 Task: select a rule when the green label is added to a card by anyone.
Action: Mouse moved to (1252, 103)
Screenshot: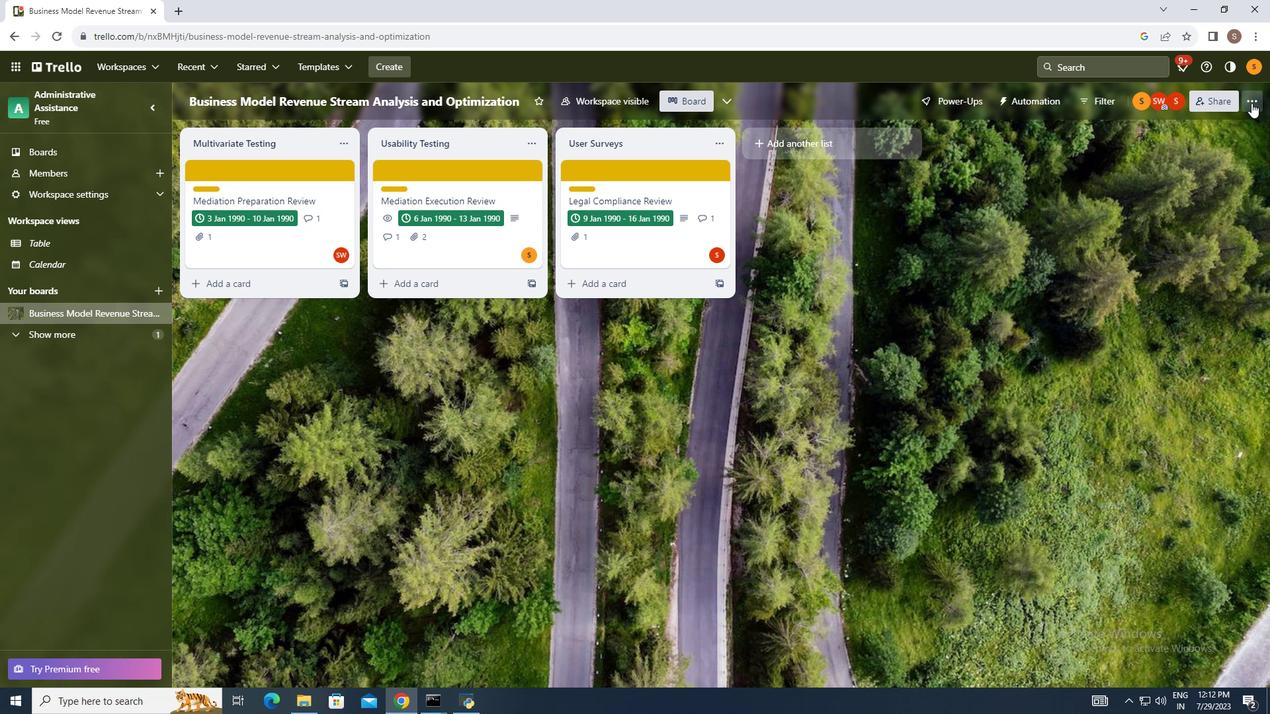
Action: Mouse pressed left at (1252, 103)
Screenshot: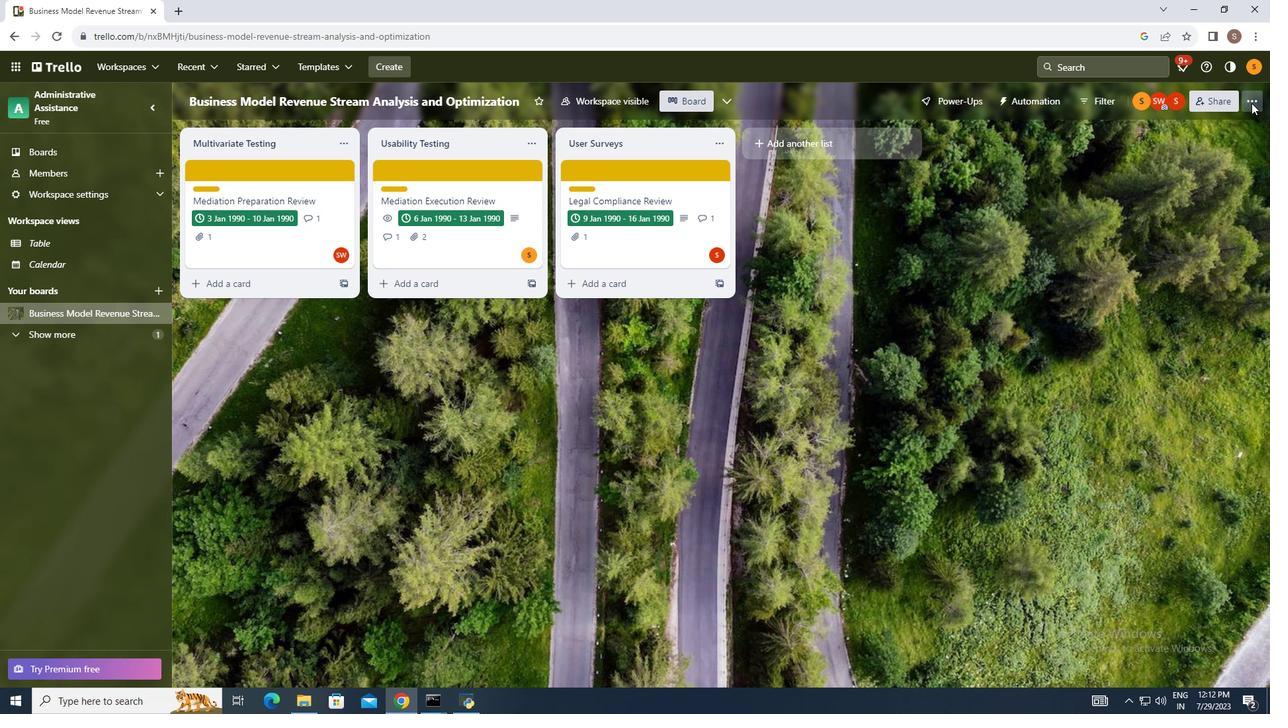 
Action: Mouse moved to (1158, 275)
Screenshot: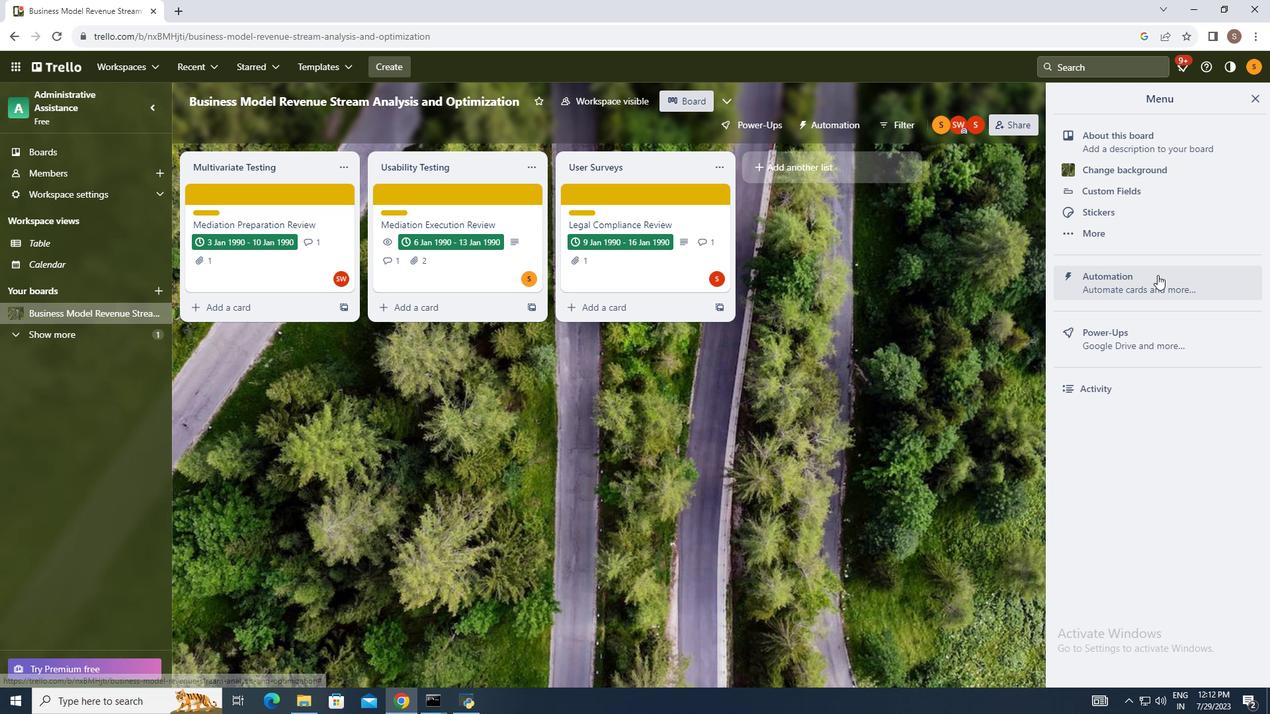 
Action: Mouse pressed left at (1158, 275)
Screenshot: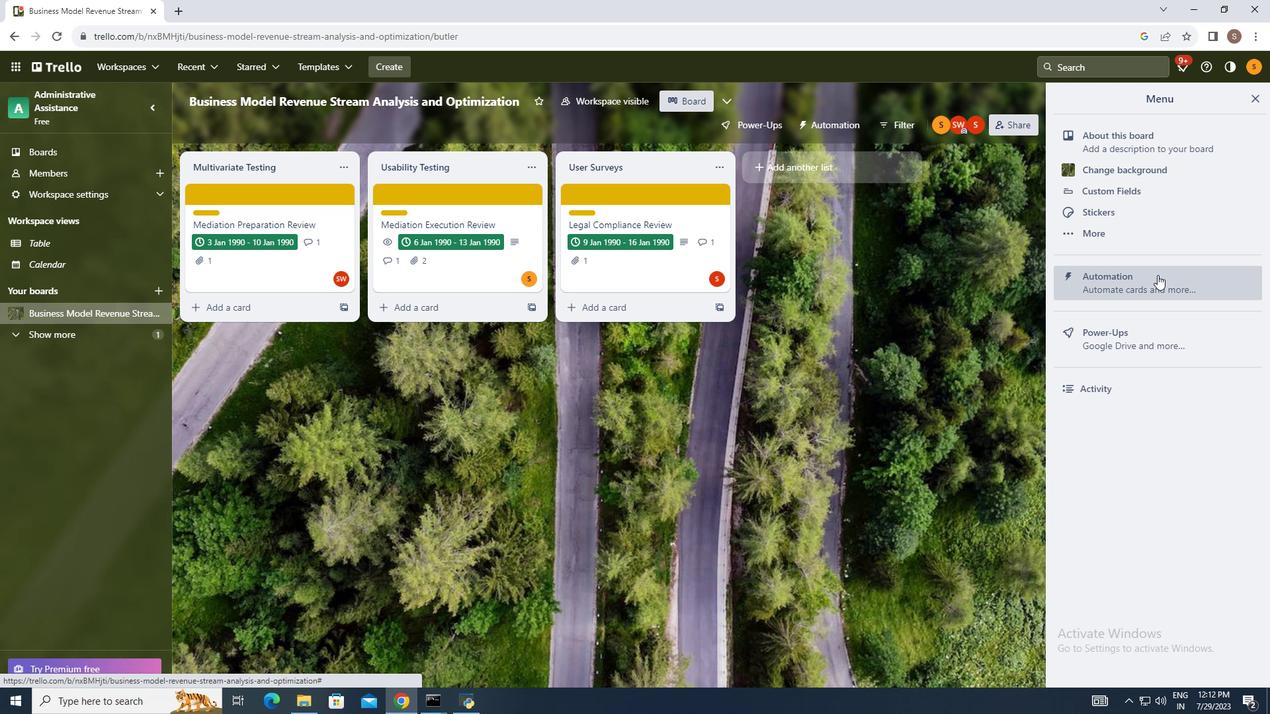 
Action: Mouse moved to (230, 241)
Screenshot: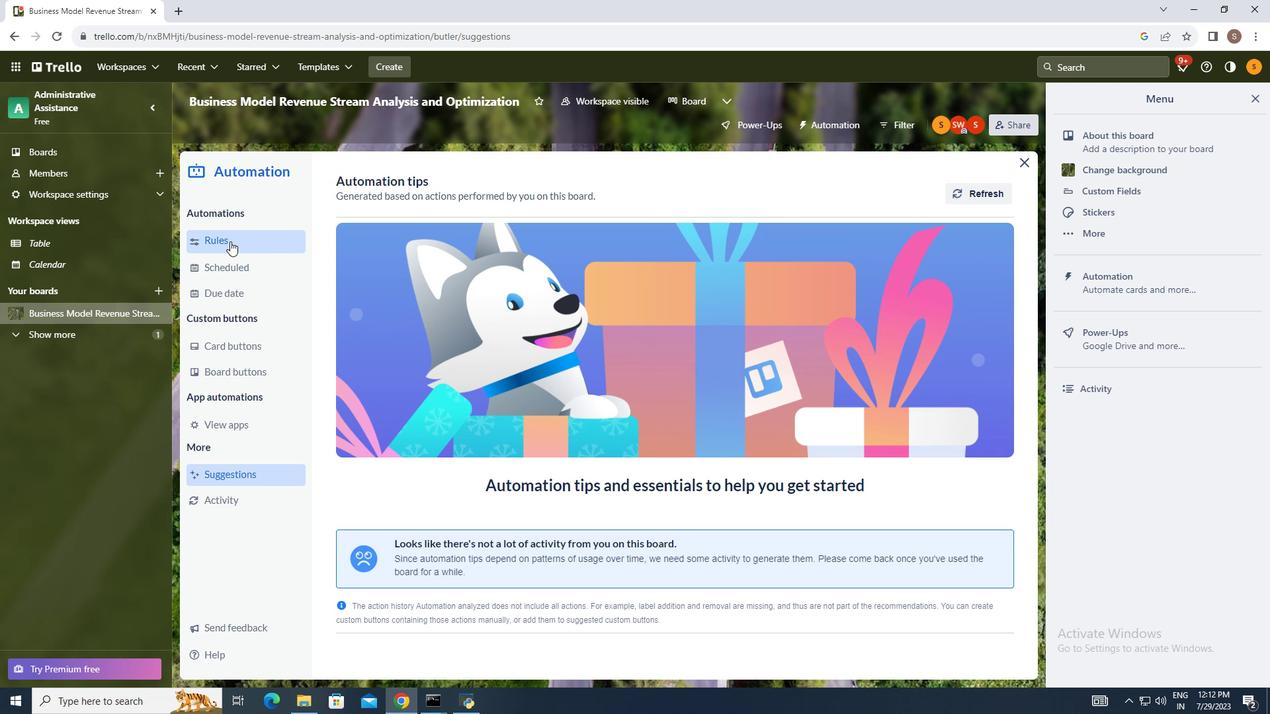 
Action: Mouse pressed left at (230, 241)
Screenshot: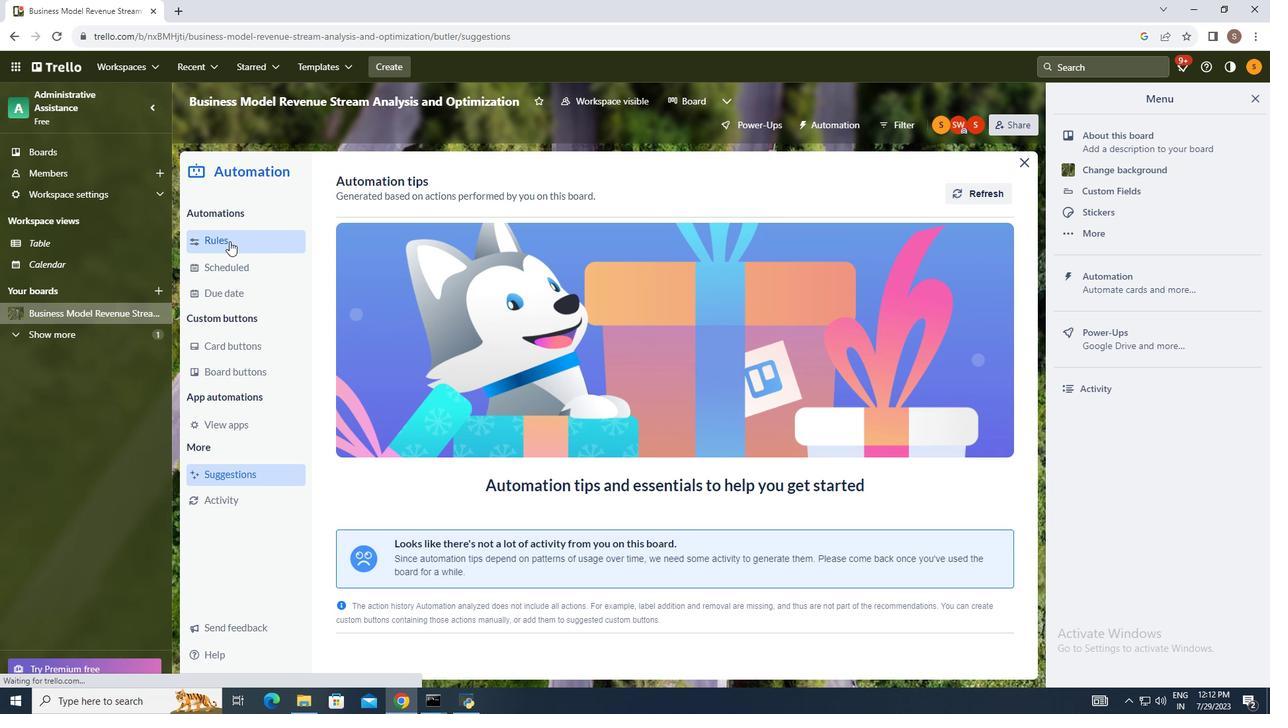 
Action: Mouse moved to (872, 189)
Screenshot: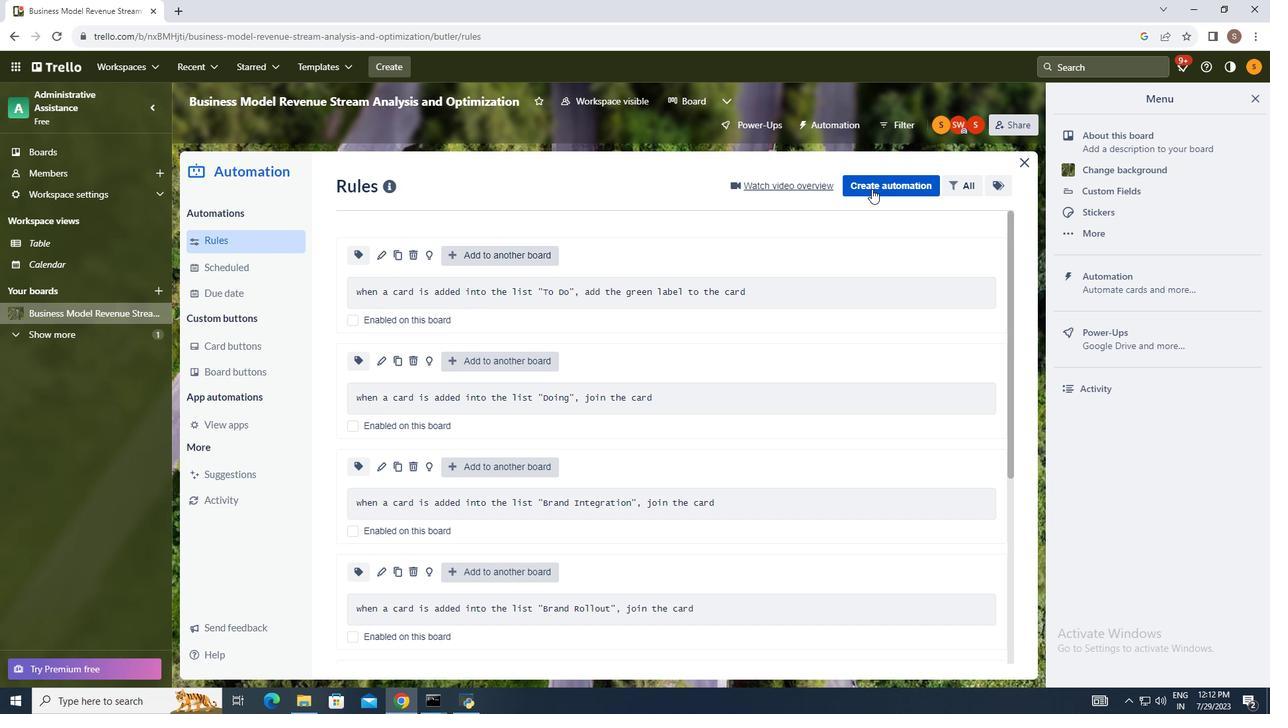 
Action: Mouse pressed left at (872, 189)
Screenshot: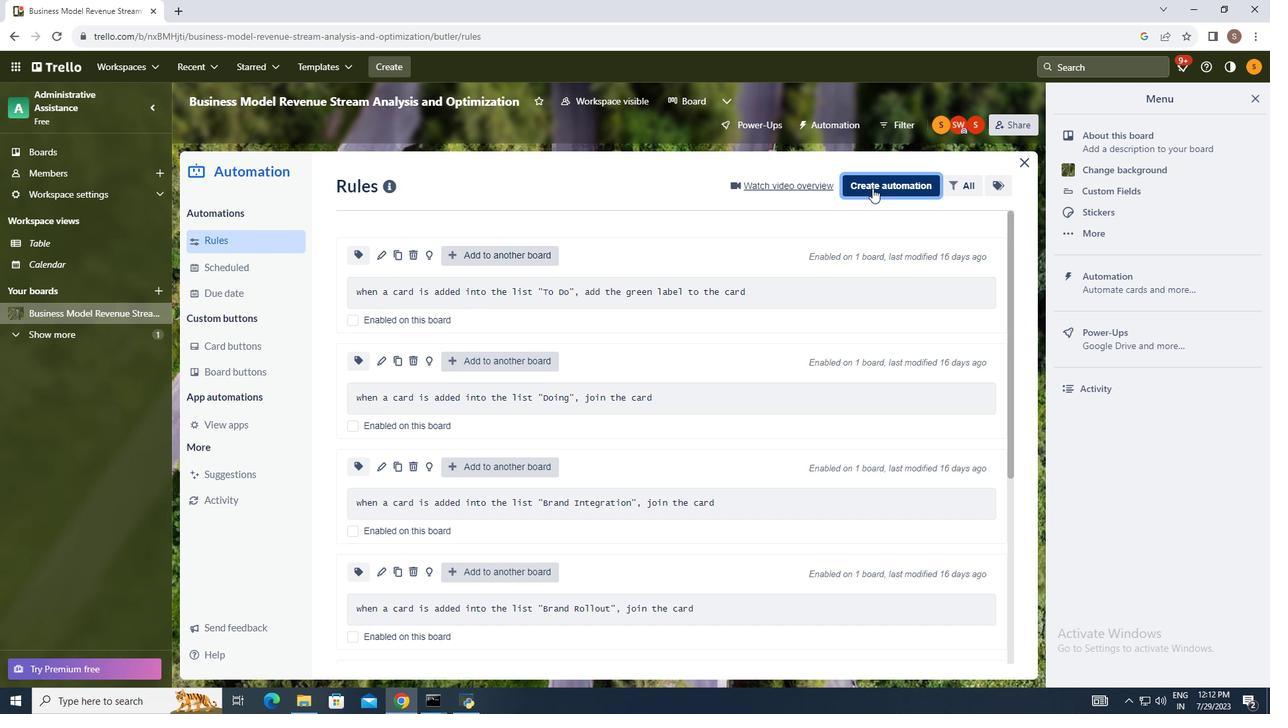 
Action: Mouse moved to (602, 311)
Screenshot: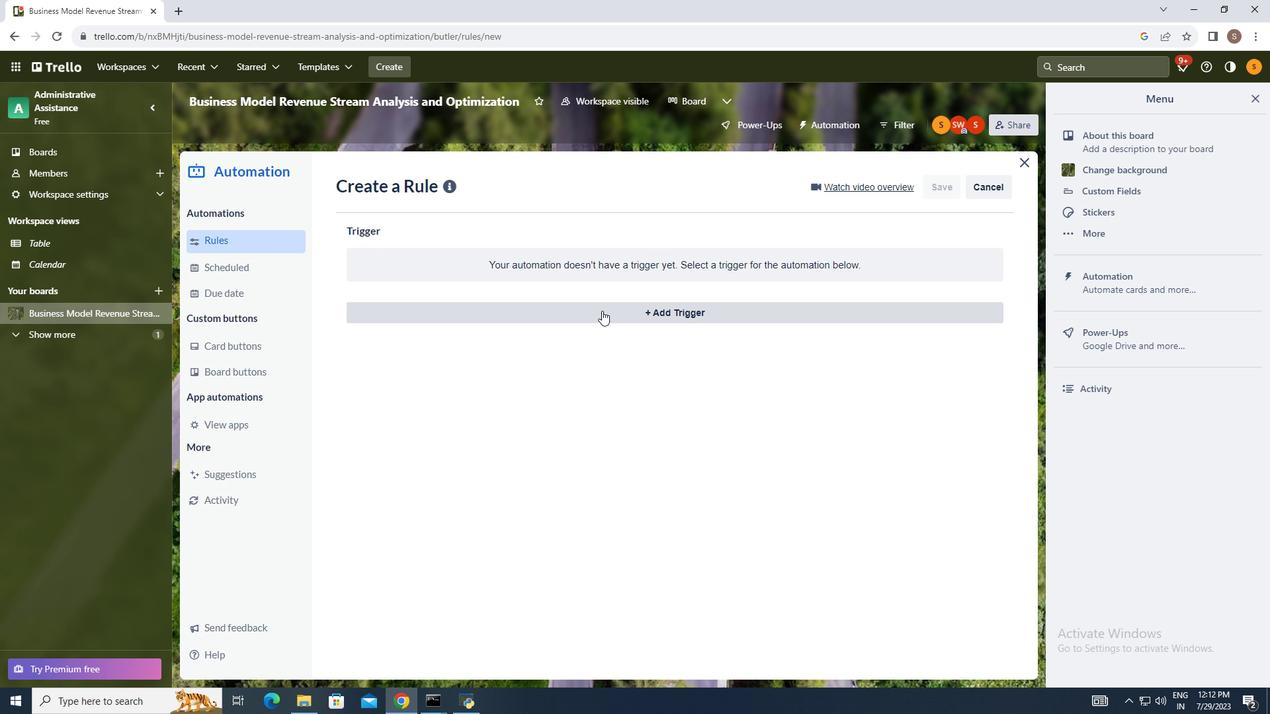 
Action: Mouse pressed left at (602, 311)
Screenshot: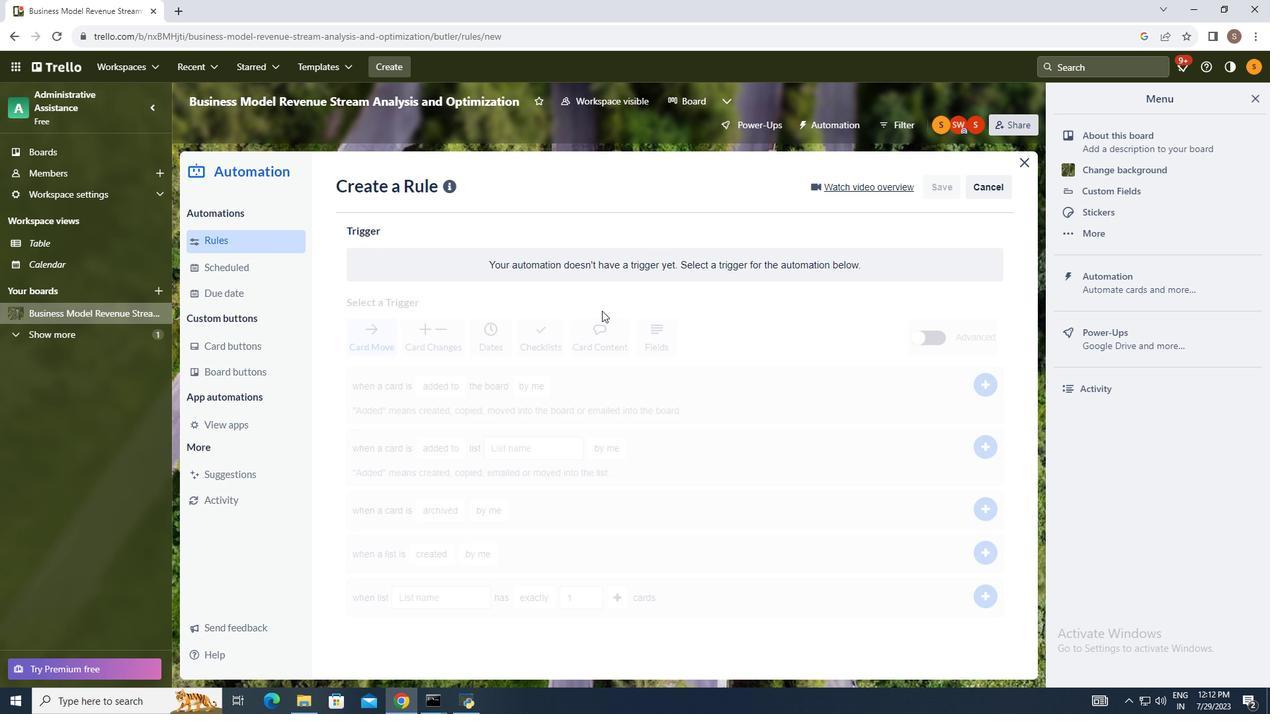
Action: Mouse moved to (438, 357)
Screenshot: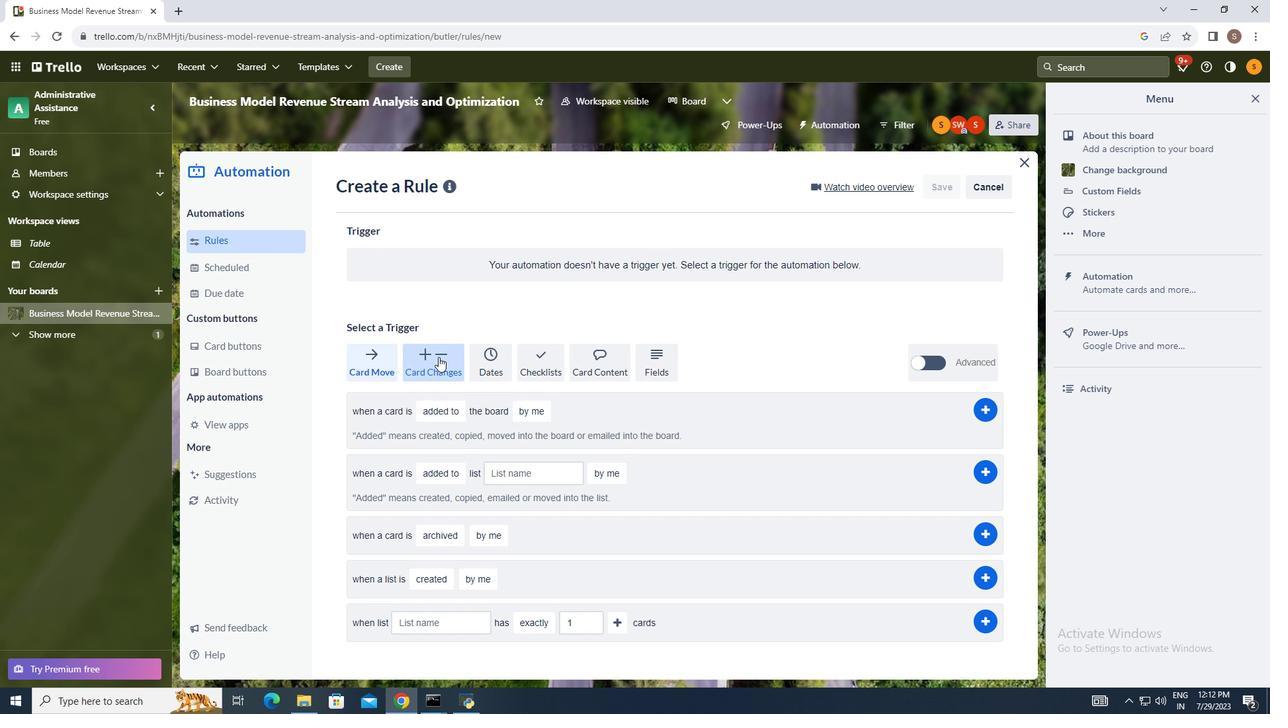 
Action: Mouse pressed left at (438, 357)
Screenshot: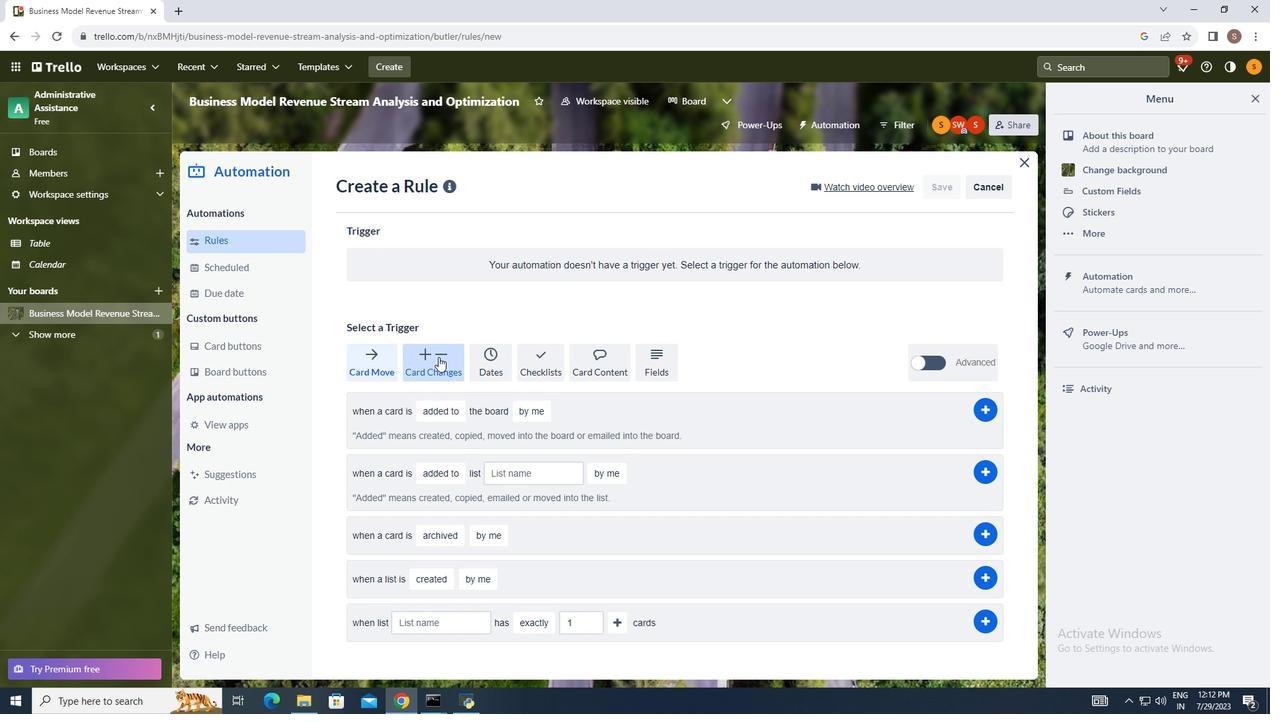 
Action: Mouse moved to (395, 409)
Screenshot: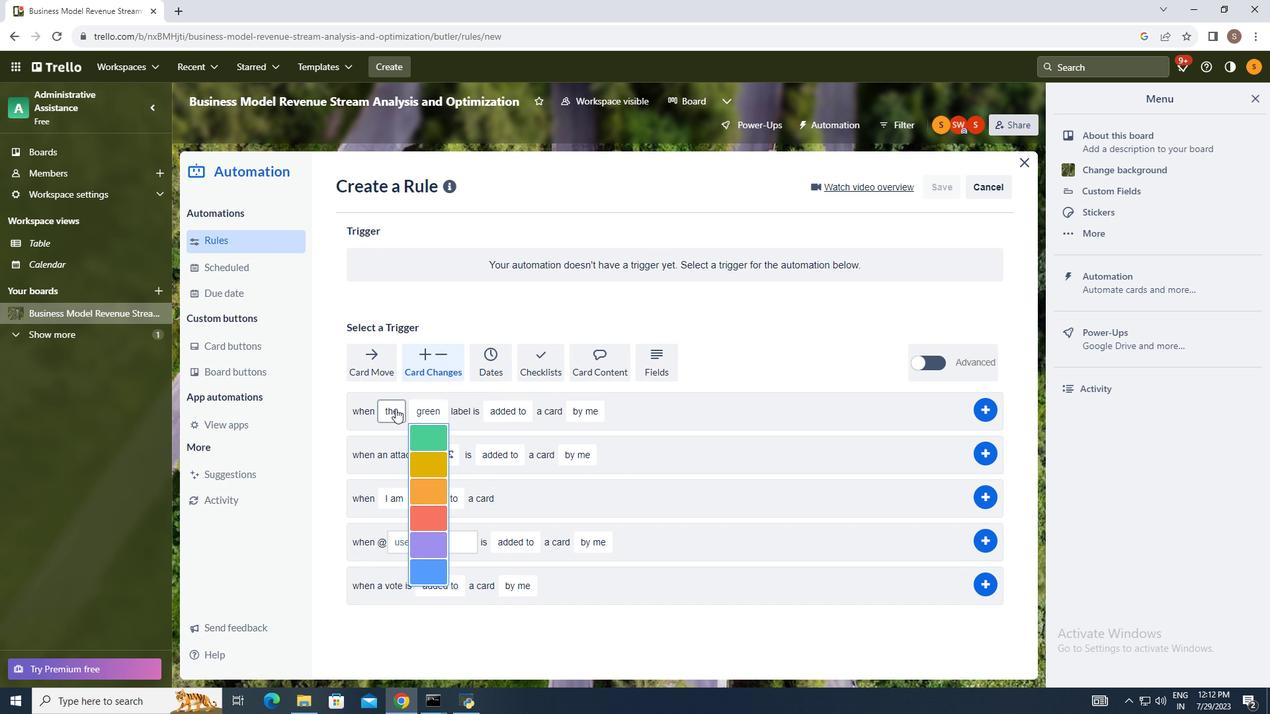 
Action: Mouse pressed left at (395, 409)
Screenshot: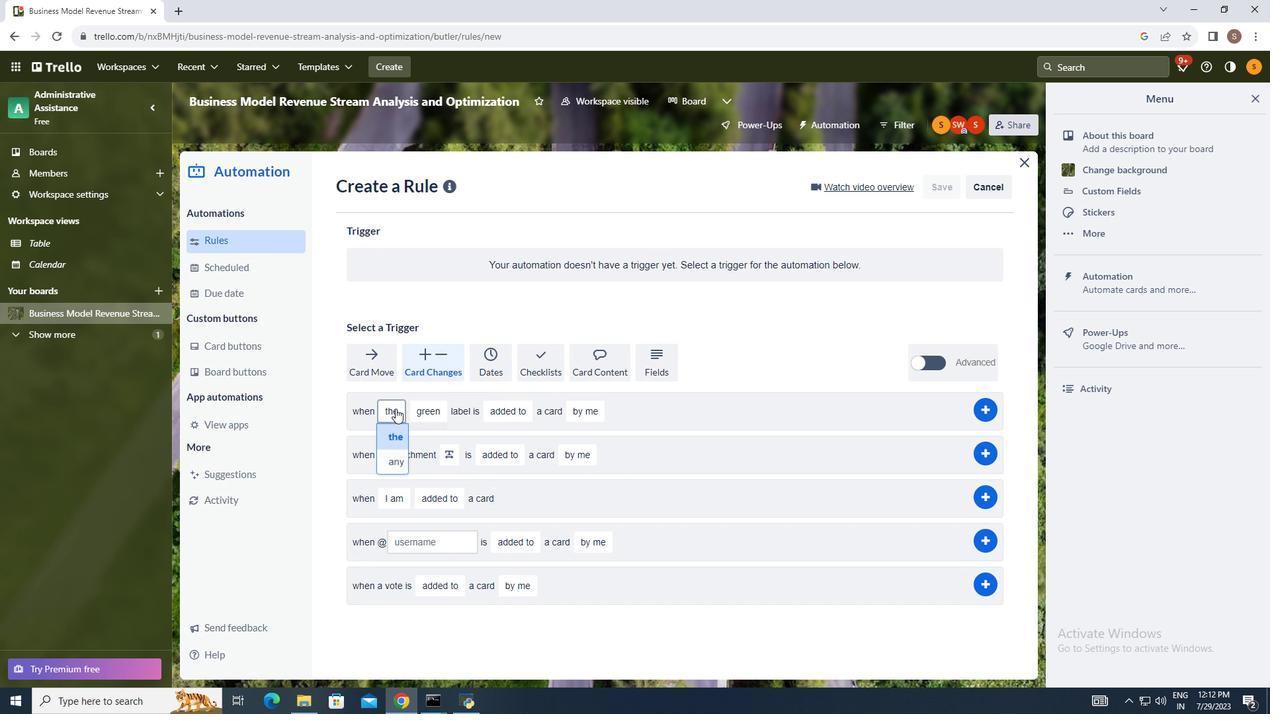 
Action: Mouse moved to (395, 435)
Screenshot: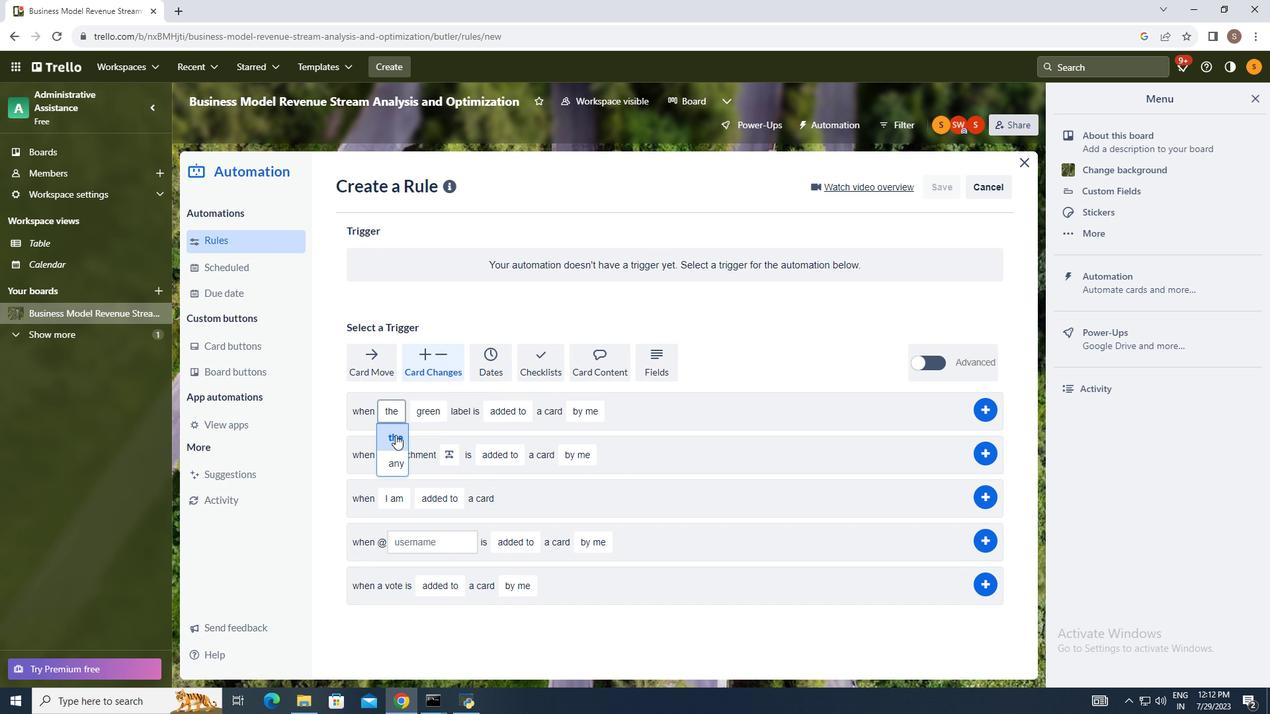 
Action: Mouse pressed left at (395, 435)
Screenshot: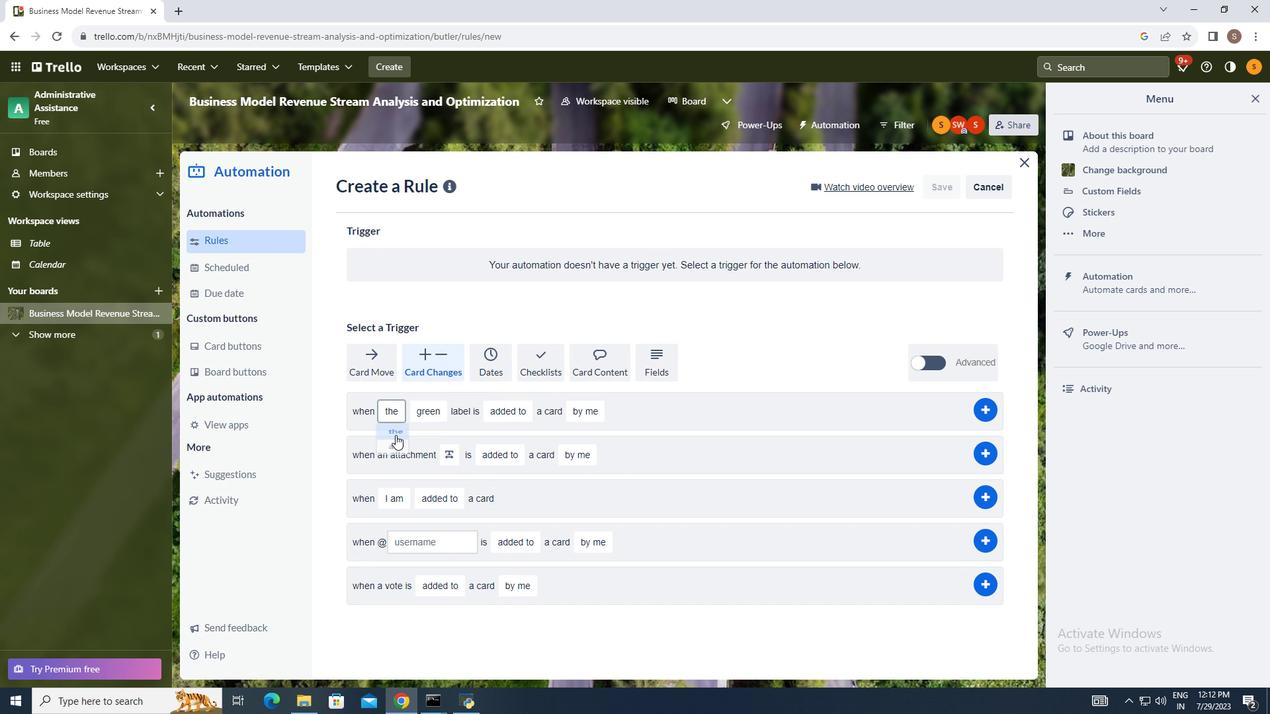 
Action: Mouse moved to (432, 410)
Screenshot: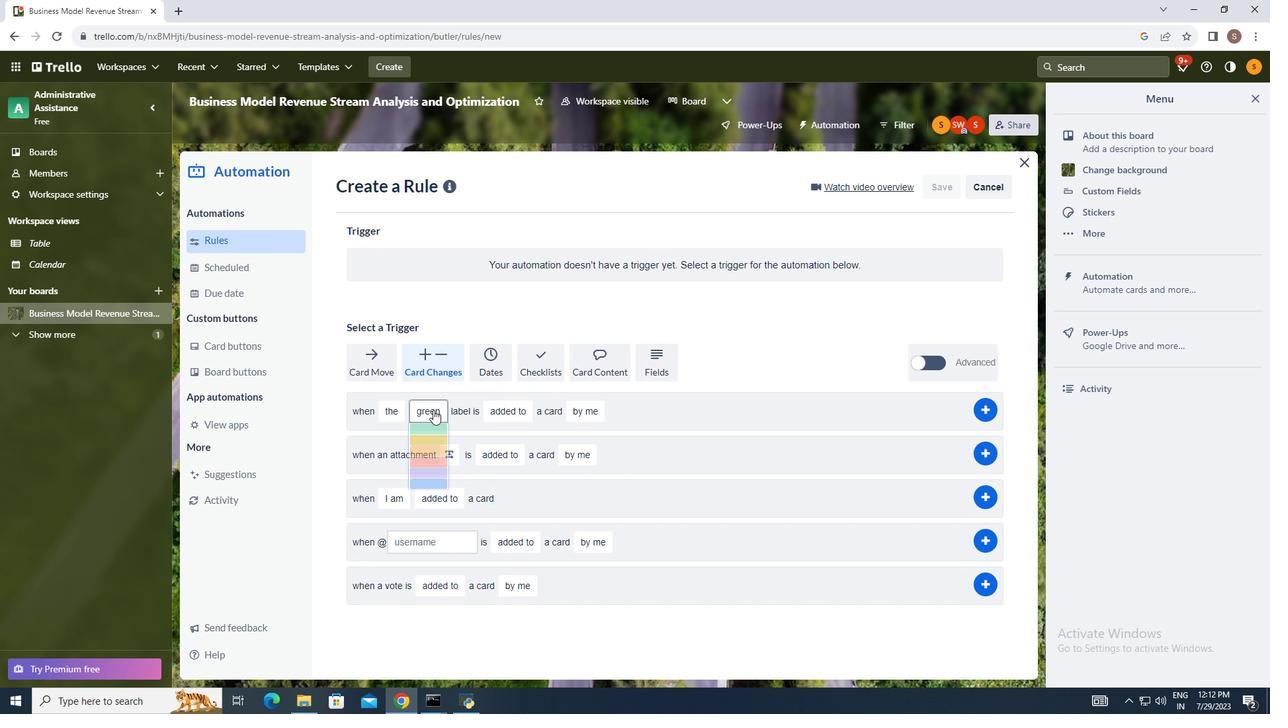 
Action: Mouse pressed left at (432, 410)
Screenshot: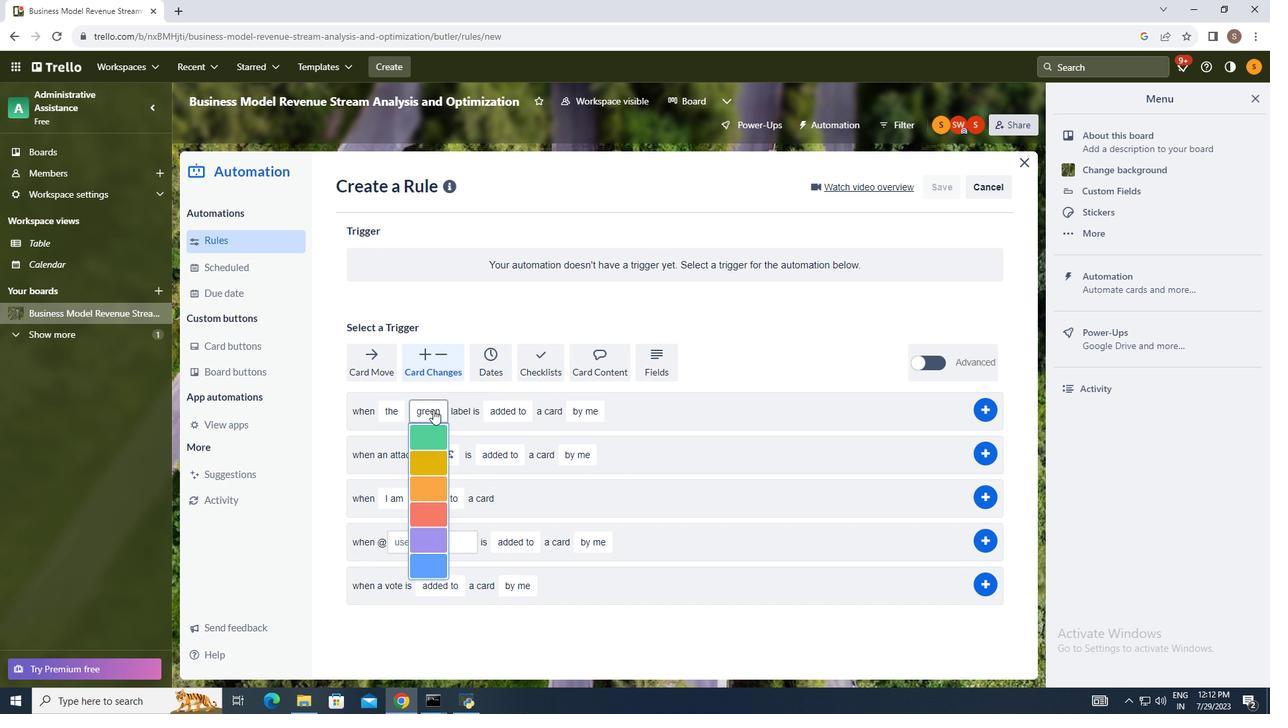 
Action: Mouse moved to (430, 435)
Screenshot: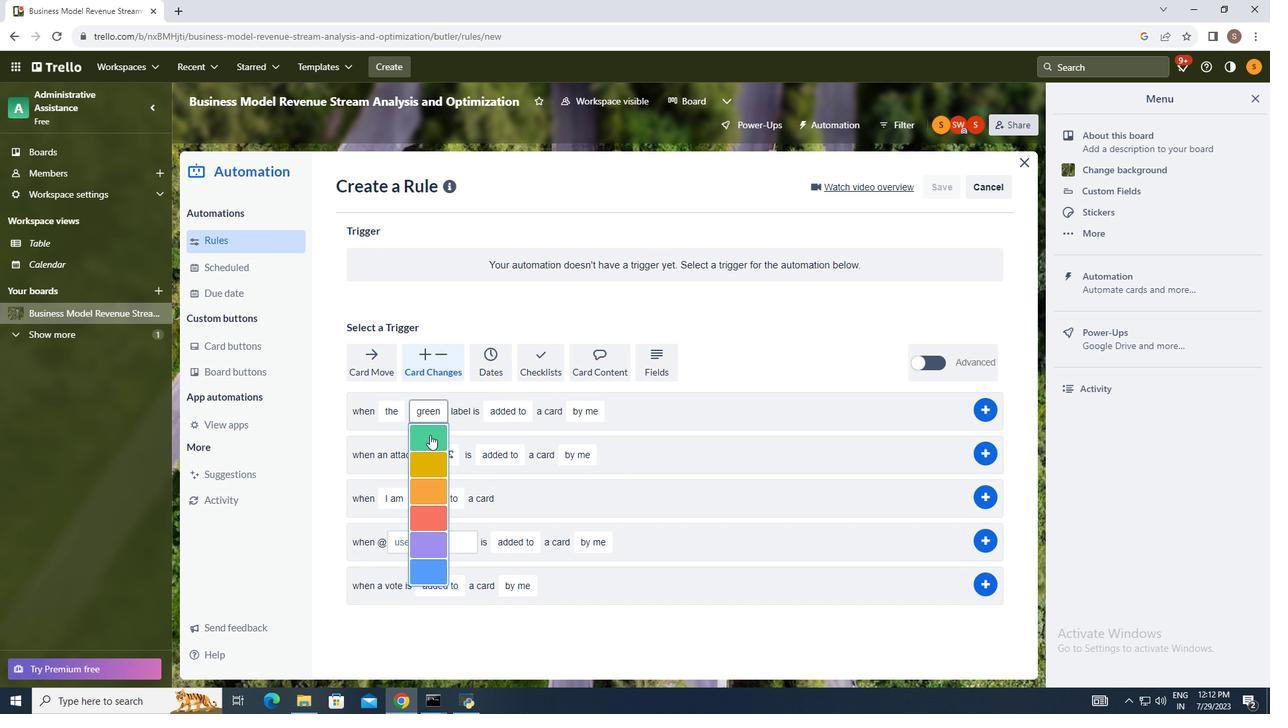 
Action: Mouse pressed left at (430, 435)
Screenshot: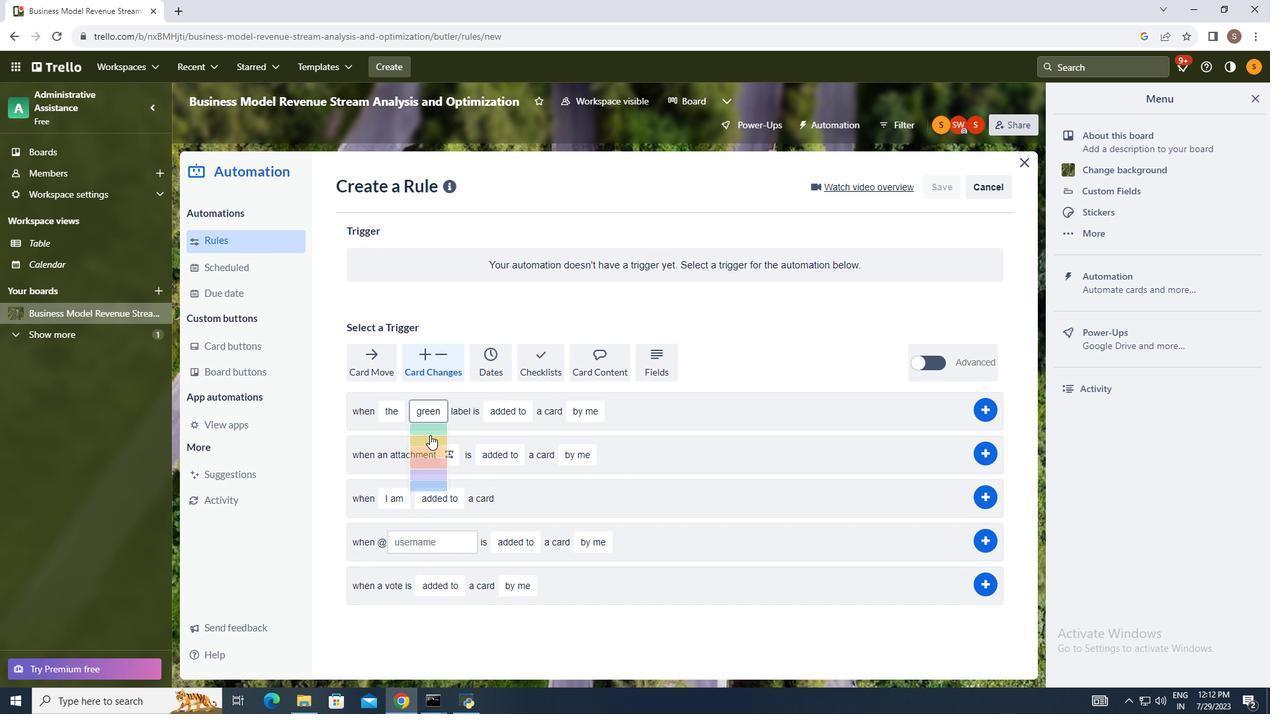 
Action: Mouse moved to (516, 407)
Screenshot: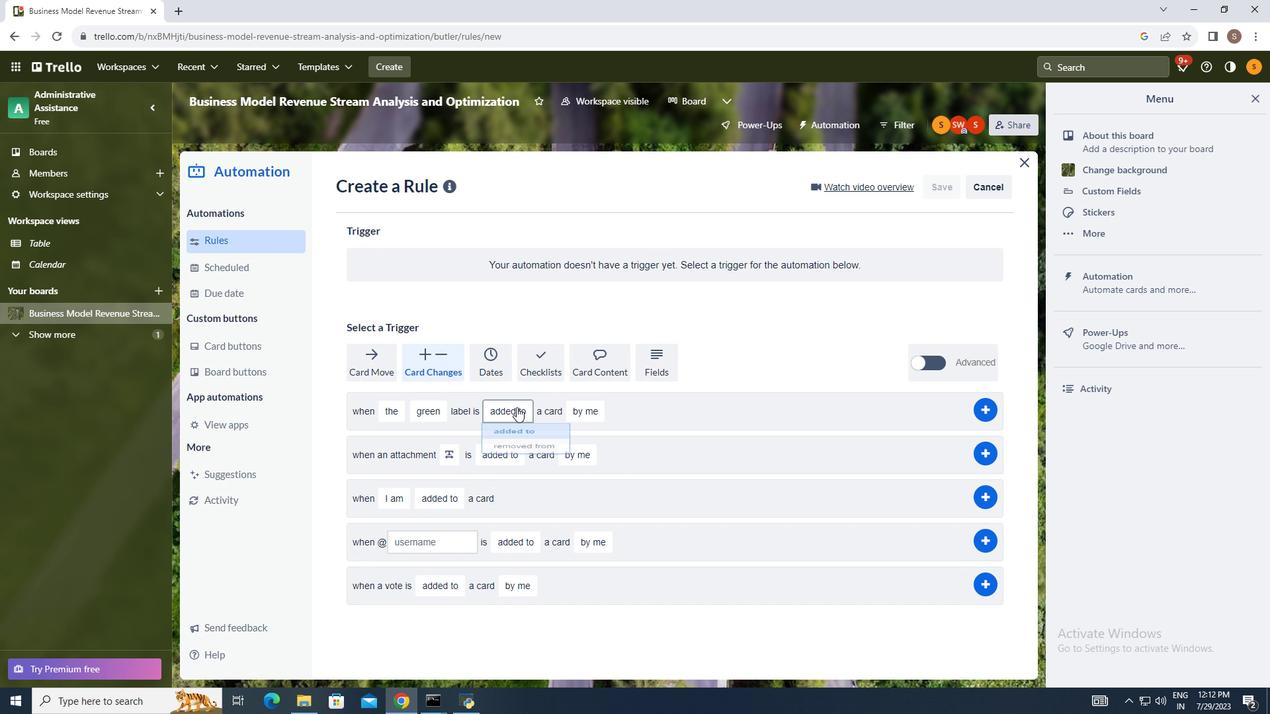 
Action: Mouse pressed left at (516, 407)
Screenshot: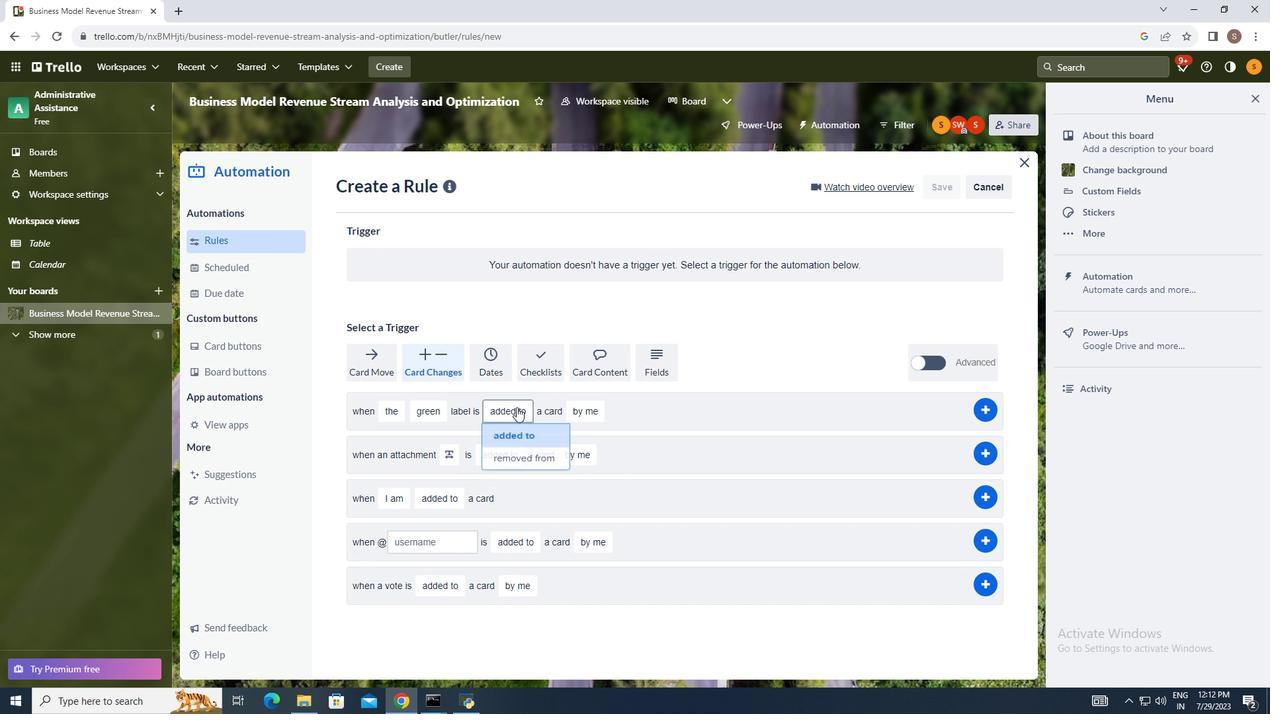 
Action: Mouse moved to (516, 429)
Screenshot: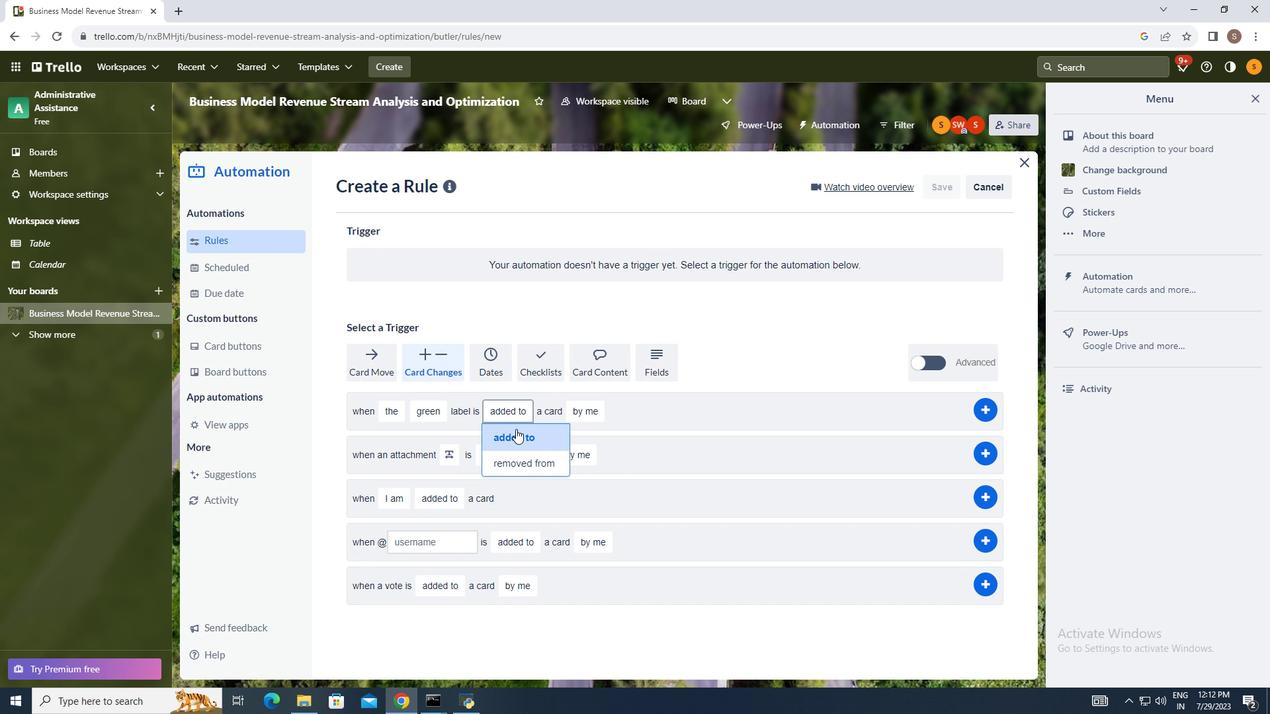 
Action: Mouse pressed left at (516, 429)
Screenshot: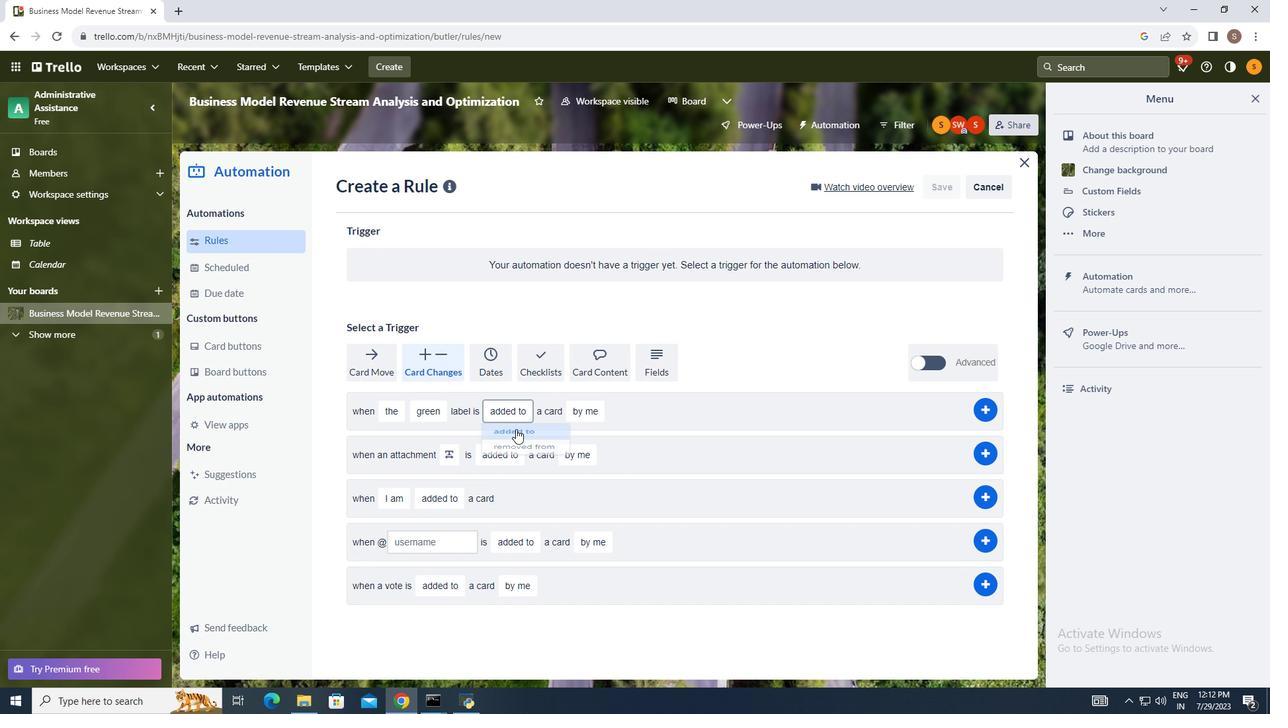 
Action: Mouse moved to (580, 412)
Screenshot: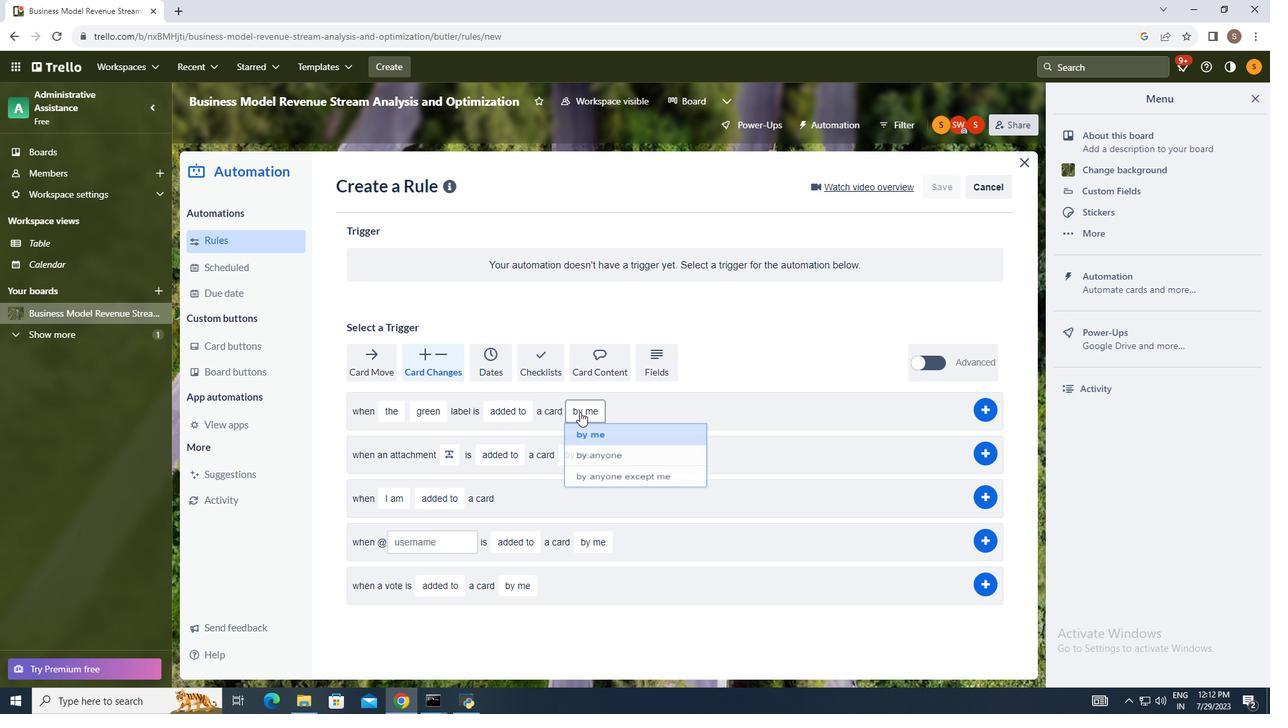 
Action: Mouse pressed left at (580, 412)
Screenshot: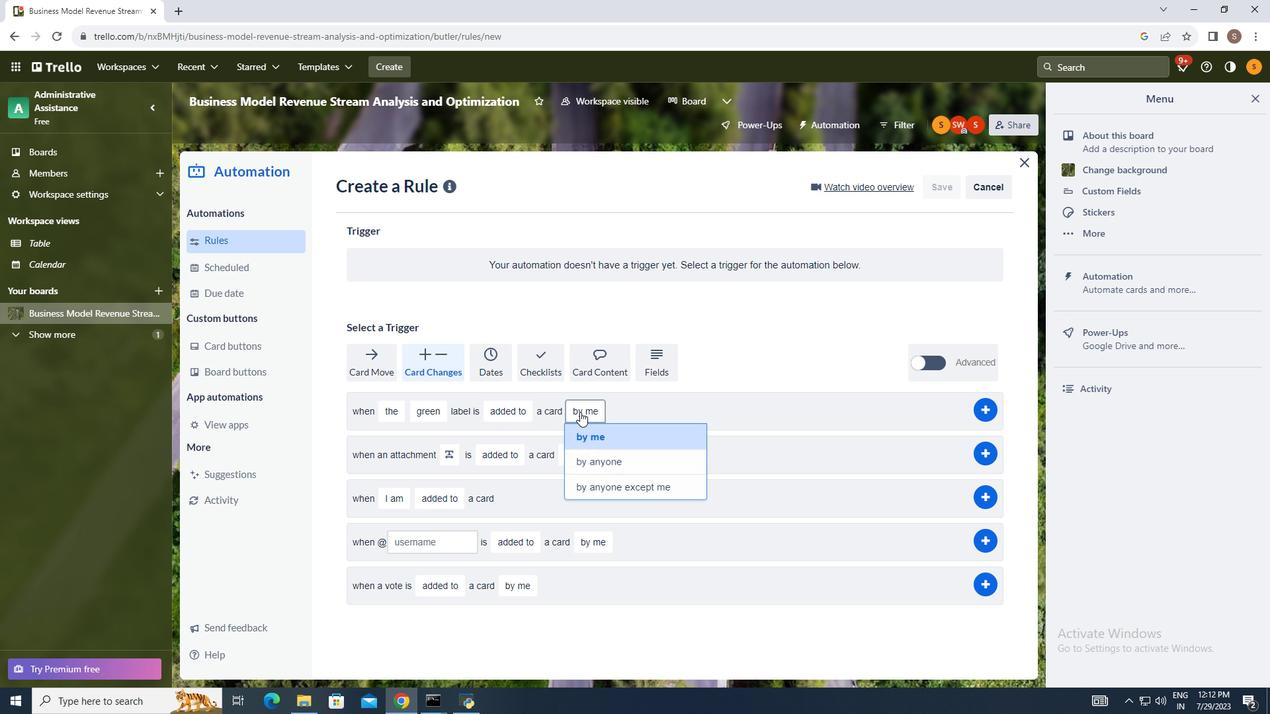
Action: Mouse moved to (587, 460)
Screenshot: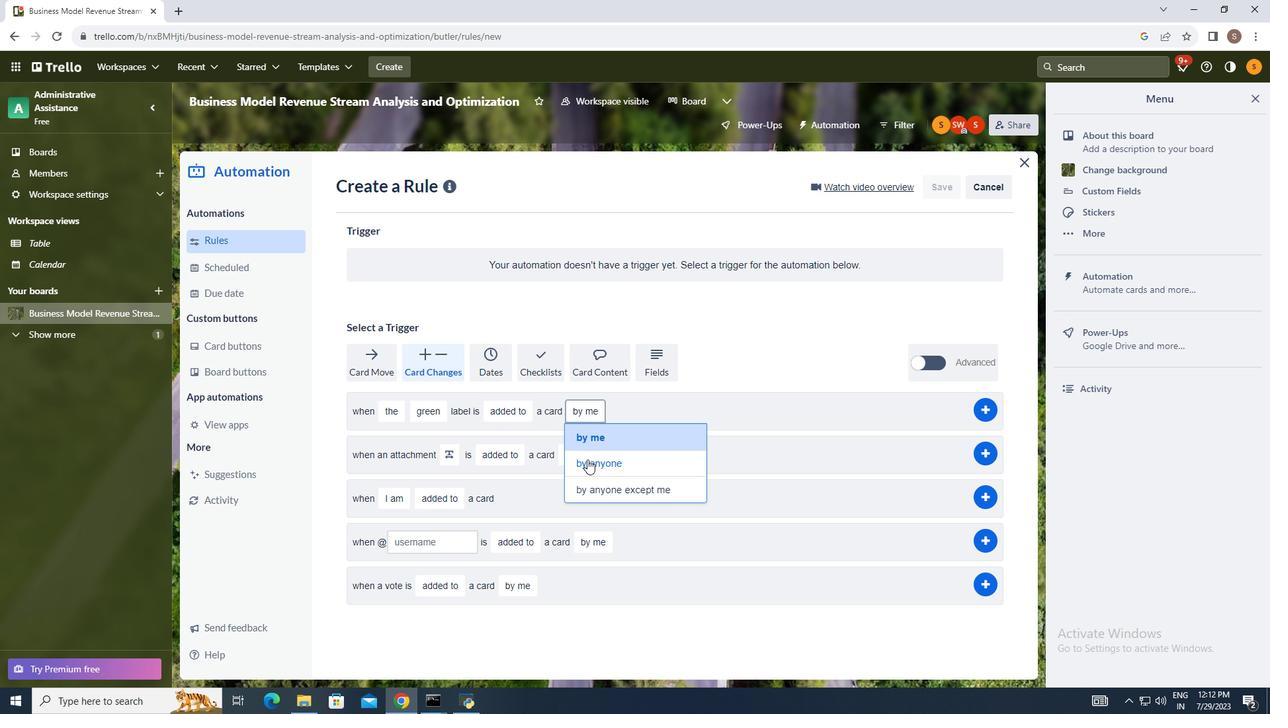 
Action: Mouse pressed left at (587, 460)
Screenshot: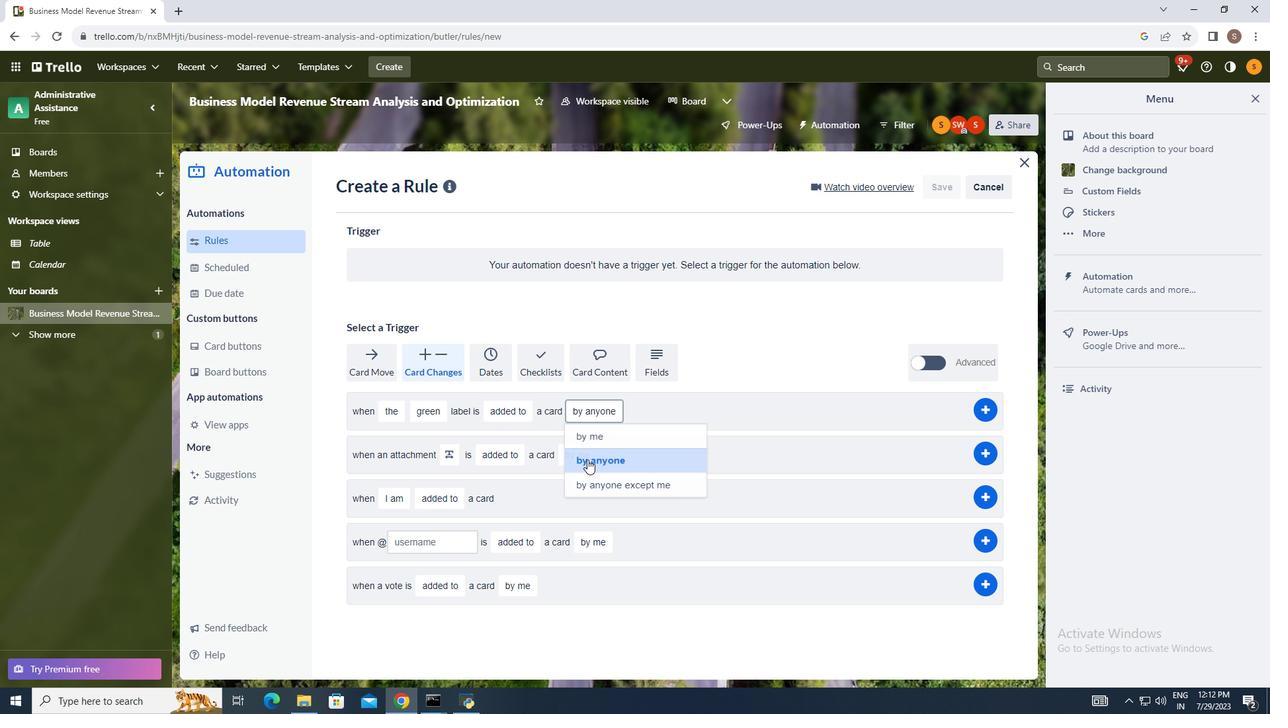
Action: Mouse moved to (711, 442)
Screenshot: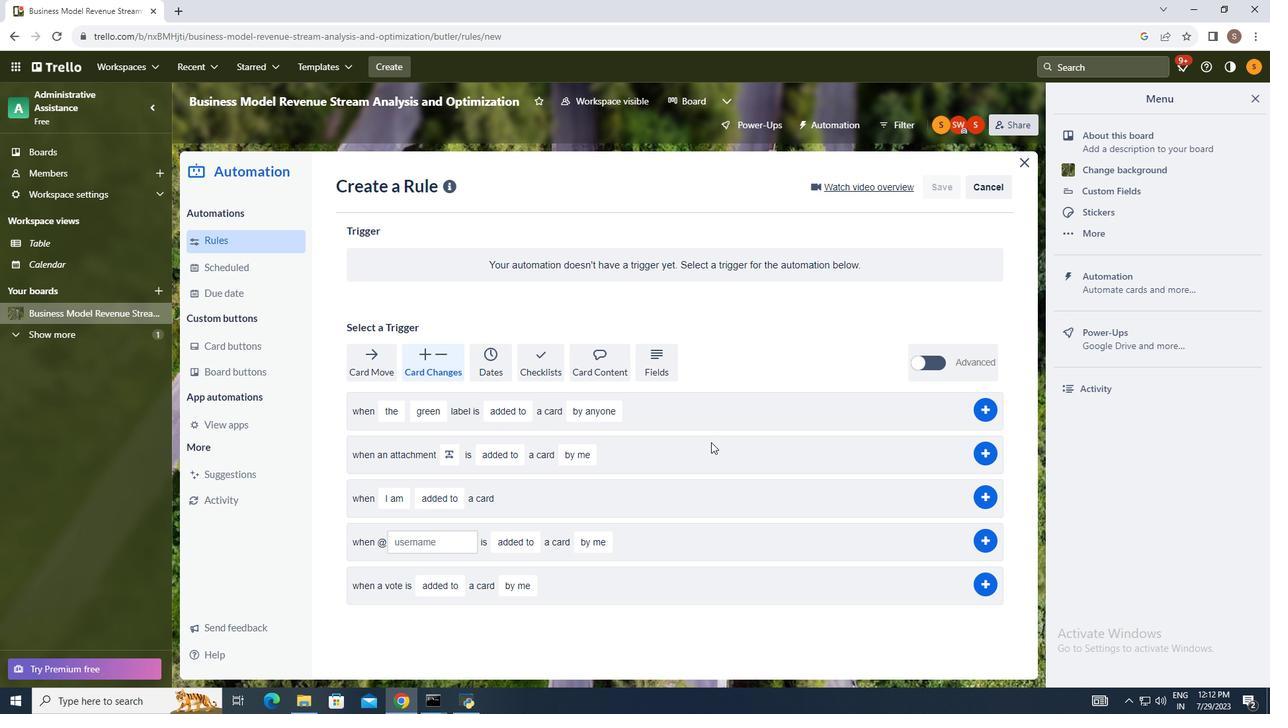 
